 Task: Create a due date automation trigger when advanced on, on the monday before a card is due add fields without custom field "Resume" set to a date not in this week at 11:00 AM.
Action: Mouse moved to (993, 82)
Screenshot: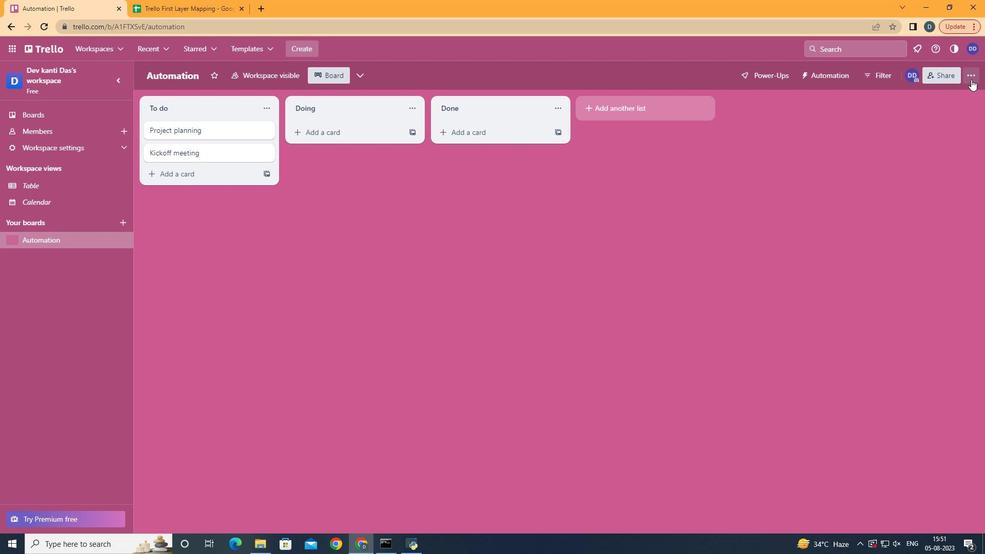 
Action: Mouse pressed left at (993, 82)
Screenshot: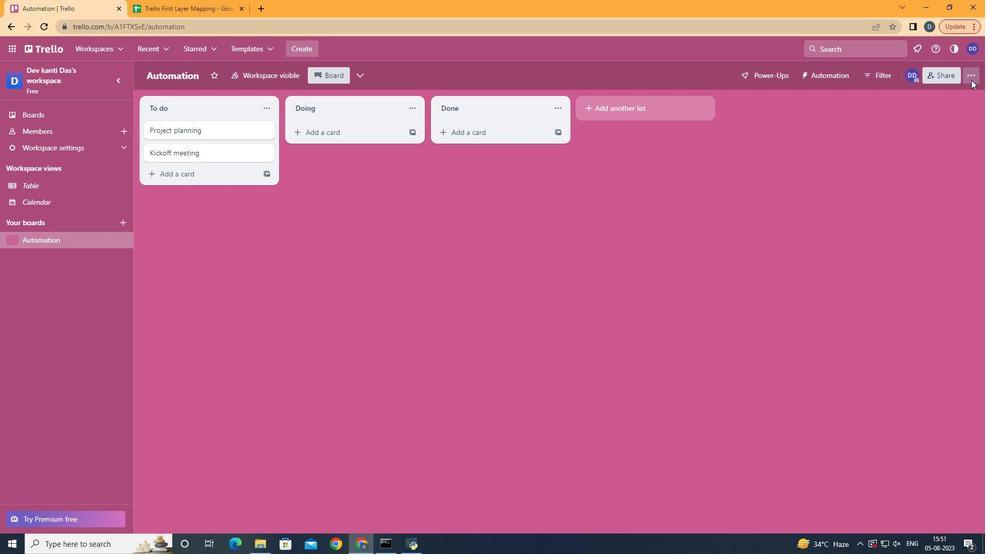 
Action: Mouse moved to (921, 218)
Screenshot: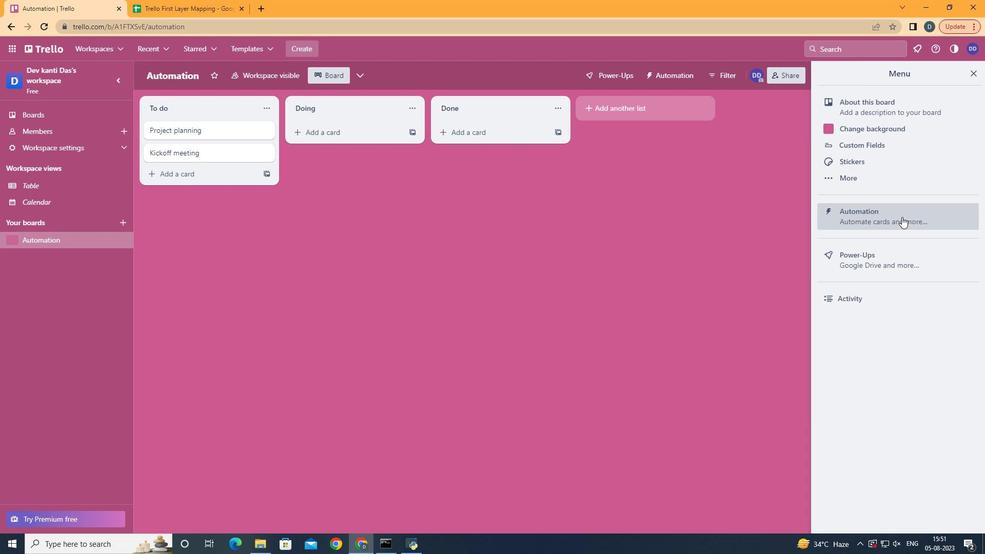 
Action: Mouse pressed left at (921, 218)
Screenshot: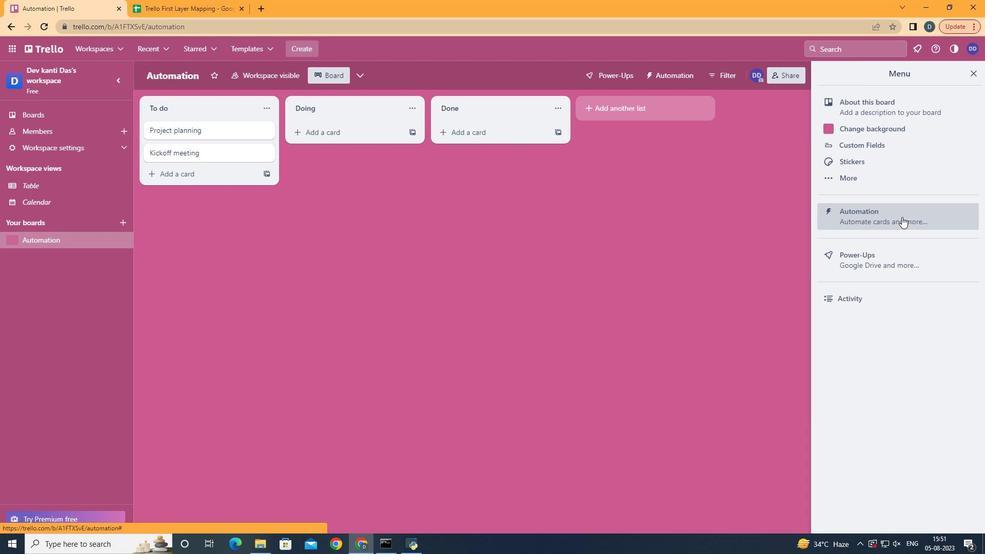 
Action: Mouse moved to (194, 209)
Screenshot: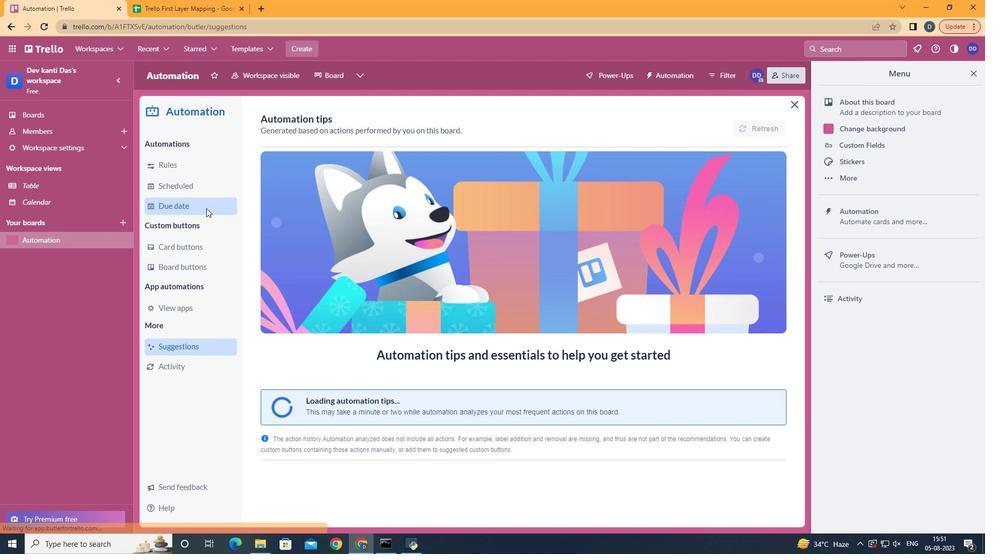 
Action: Mouse pressed left at (194, 209)
Screenshot: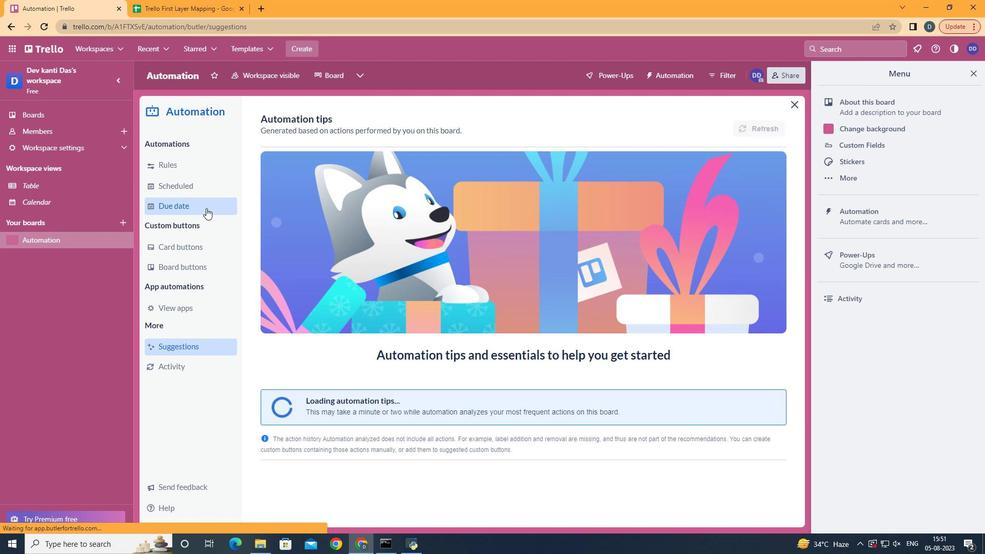 
Action: Mouse moved to (733, 124)
Screenshot: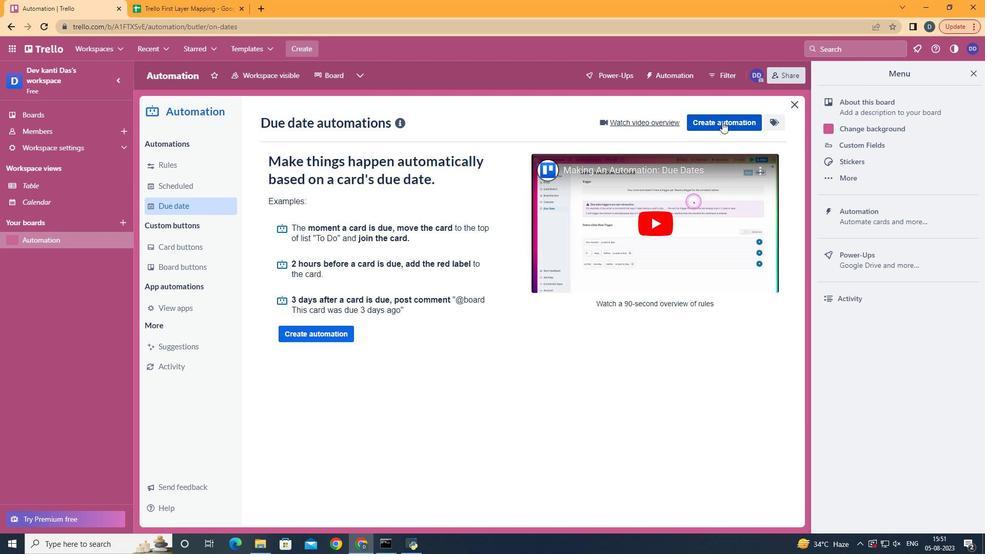 
Action: Mouse pressed left at (733, 124)
Screenshot: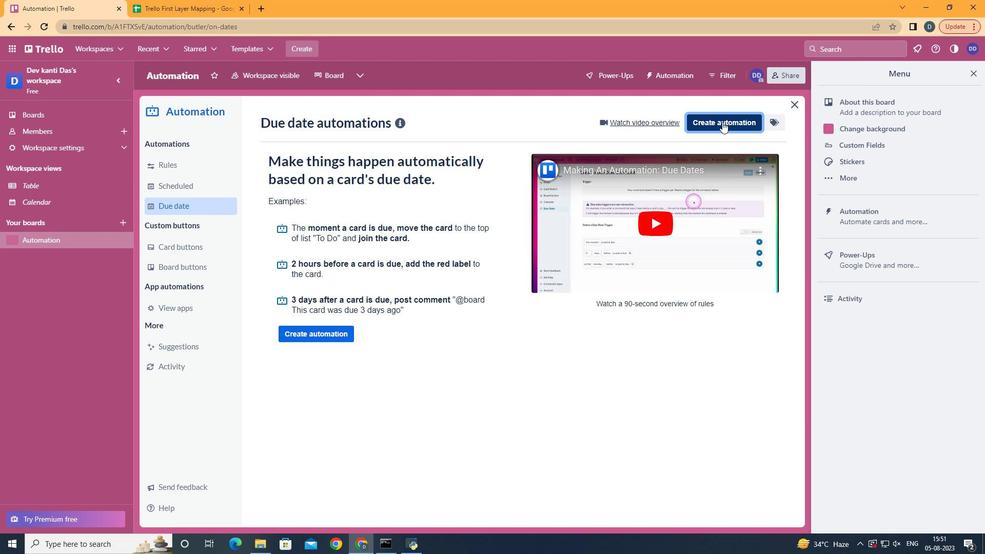 
Action: Mouse moved to (548, 218)
Screenshot: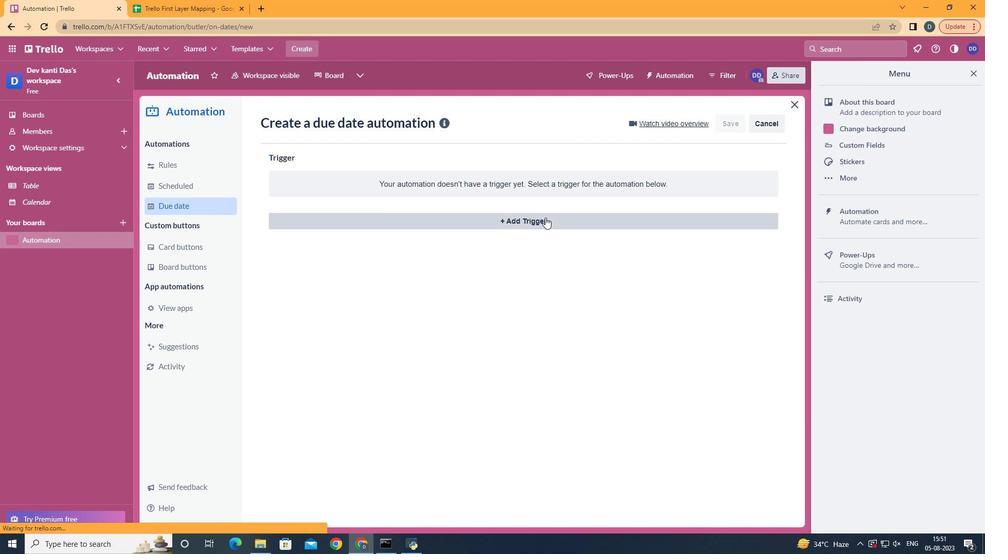 
Action: Mouse pressed left at (548, 218)
Screenshot: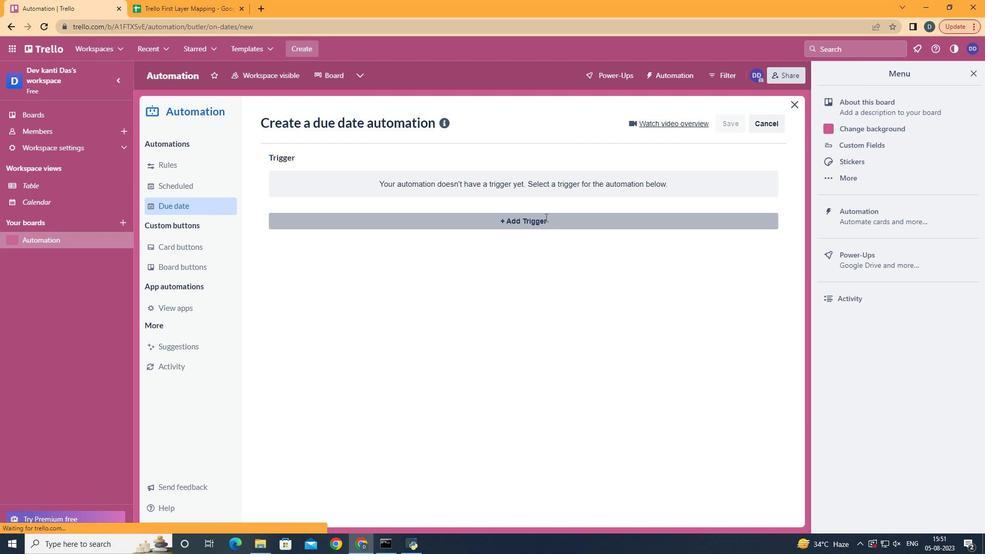 
Action: Mouse moved to (325, 273)
Screenshot: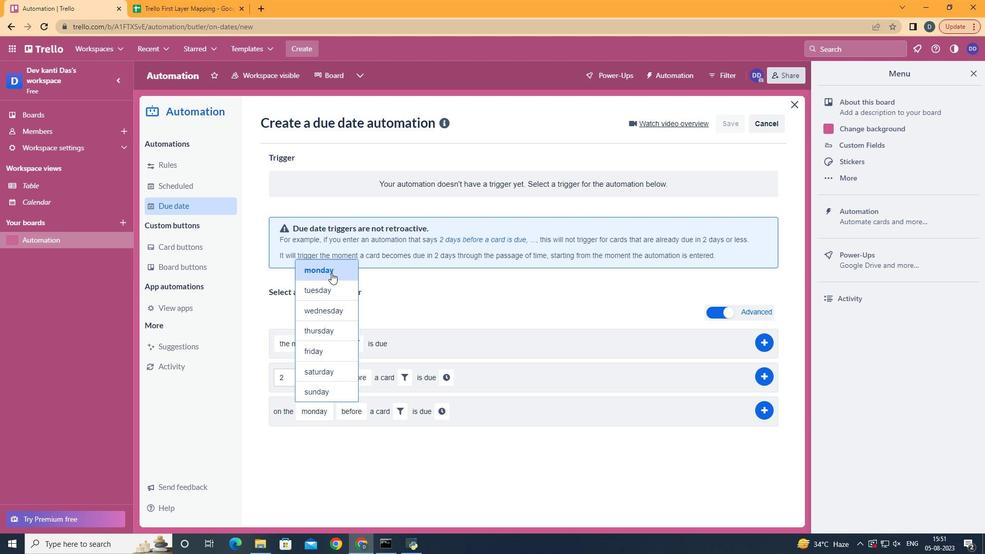 
Action: Mouse pressed left at (325, 273)
Screenshot: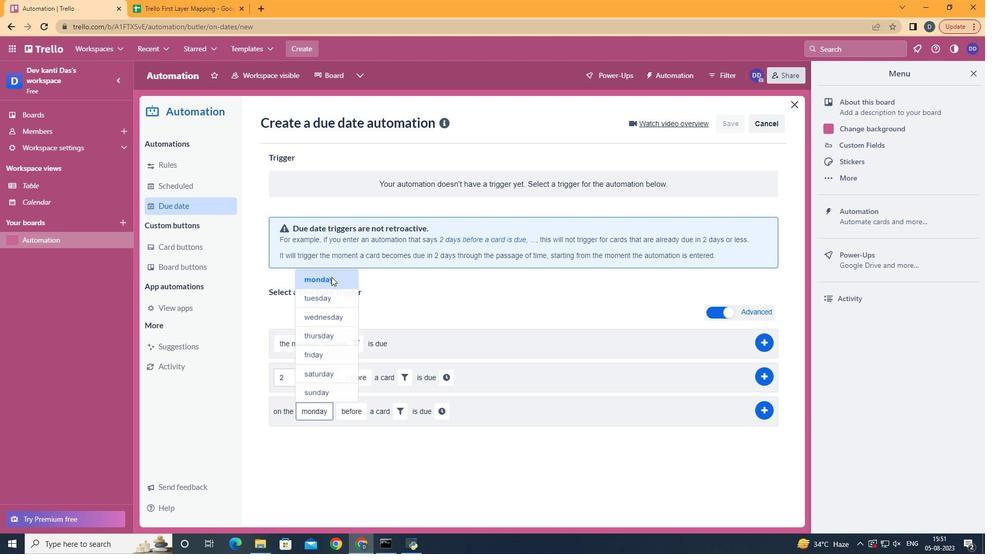 
Action: Mouse moved to (349, 427)
Screenshot: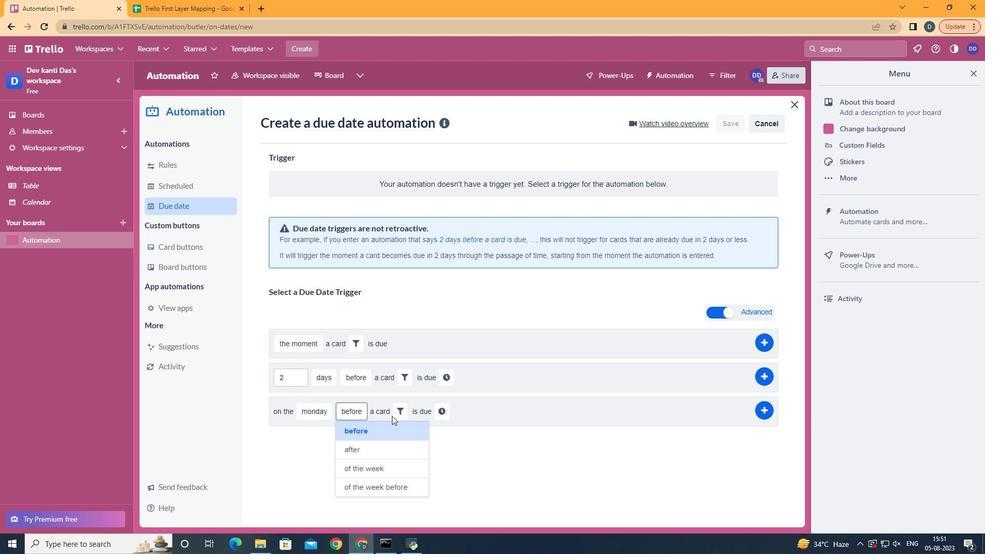 
Action: Mouse pressed left at (349, 427)
Screenshot: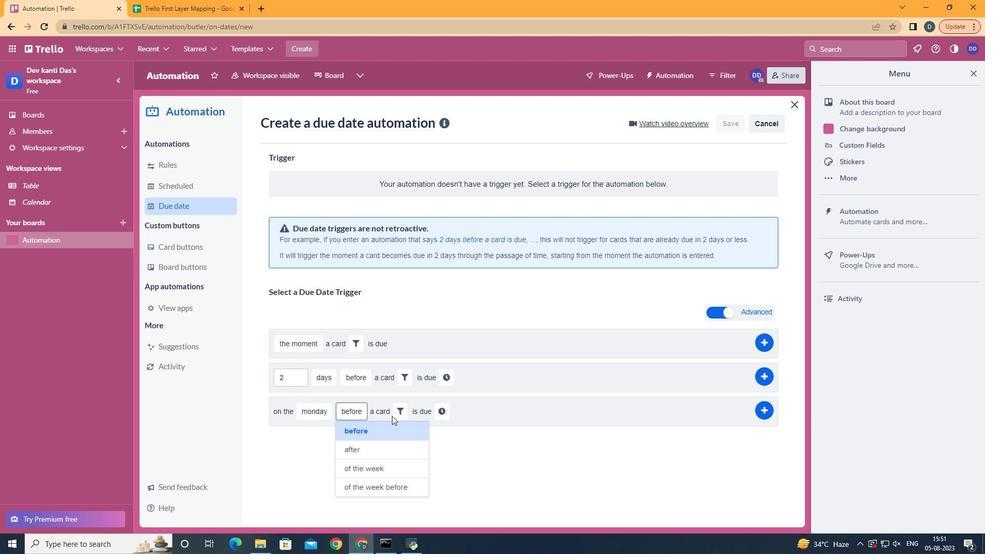 
Action: Mouse moved to (392, 413)
Screenshot: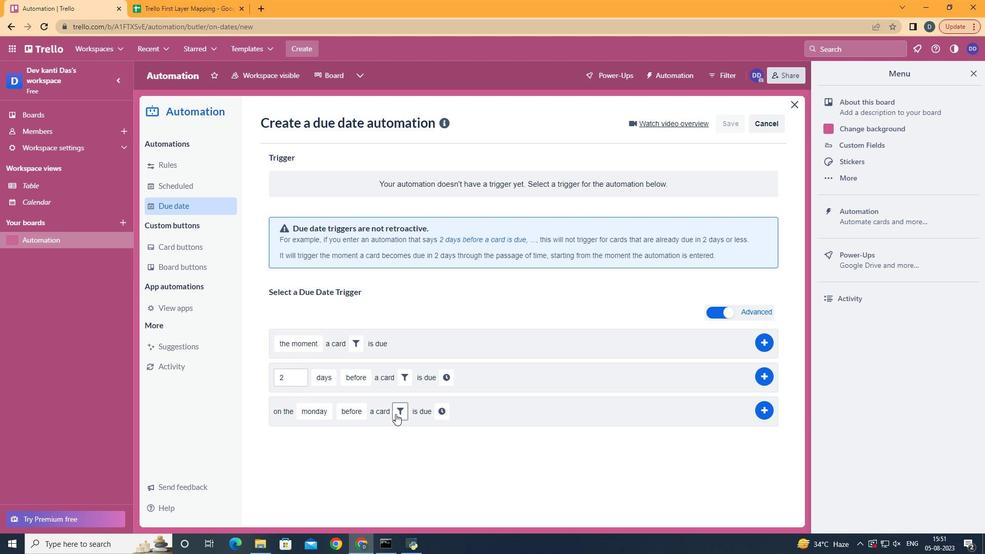 
Action: Mouse pressed left at (392, 413)
Screenshot: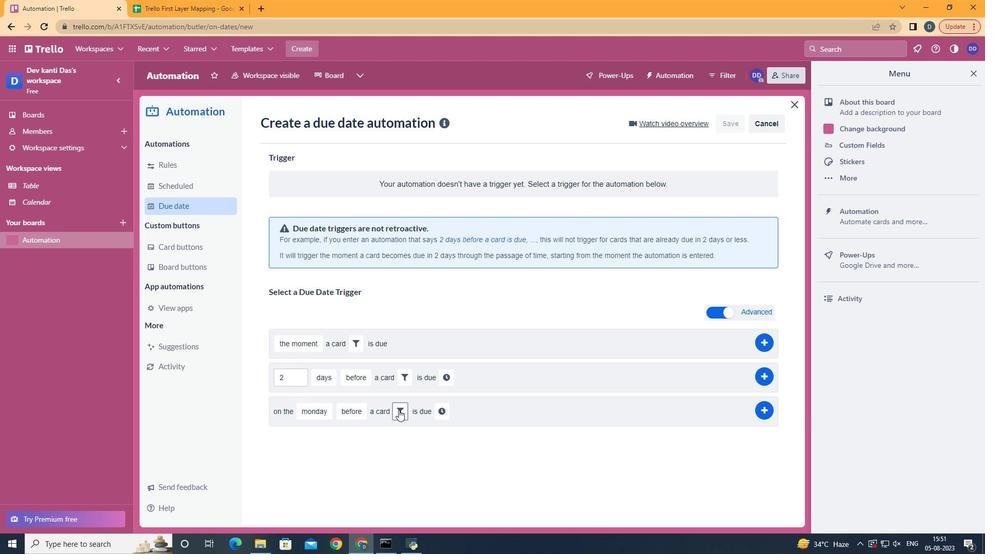 
Action: Mouse moved to (568, 449)
Screenshot: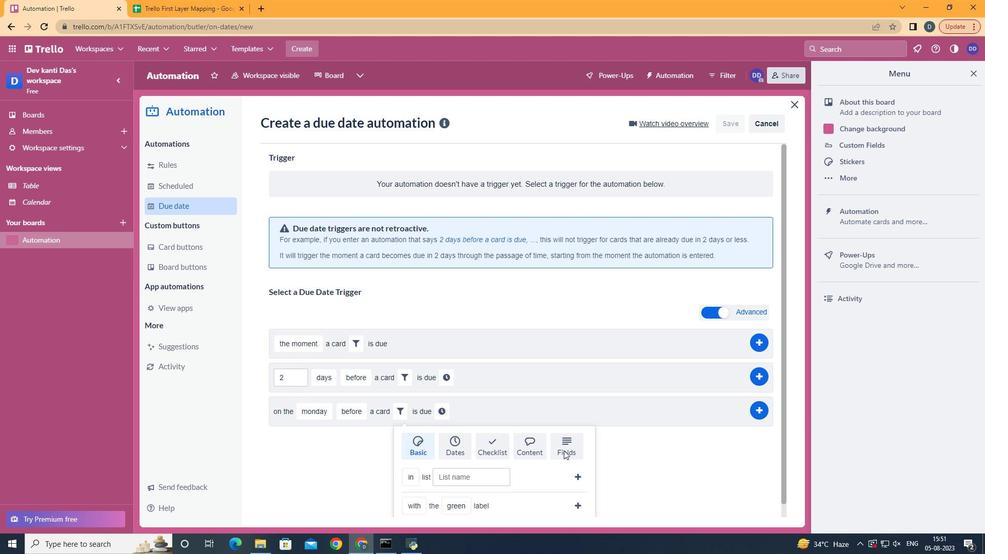 
Action: Mouse pressed left at (568, 449)
Screenshot: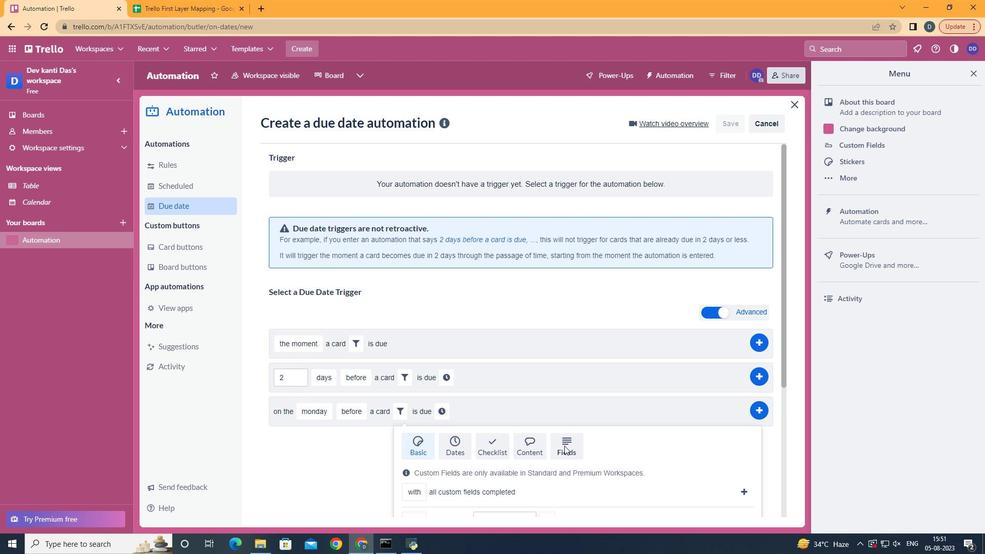 
Action: Mouse moved to (568, 442)
Screenshot: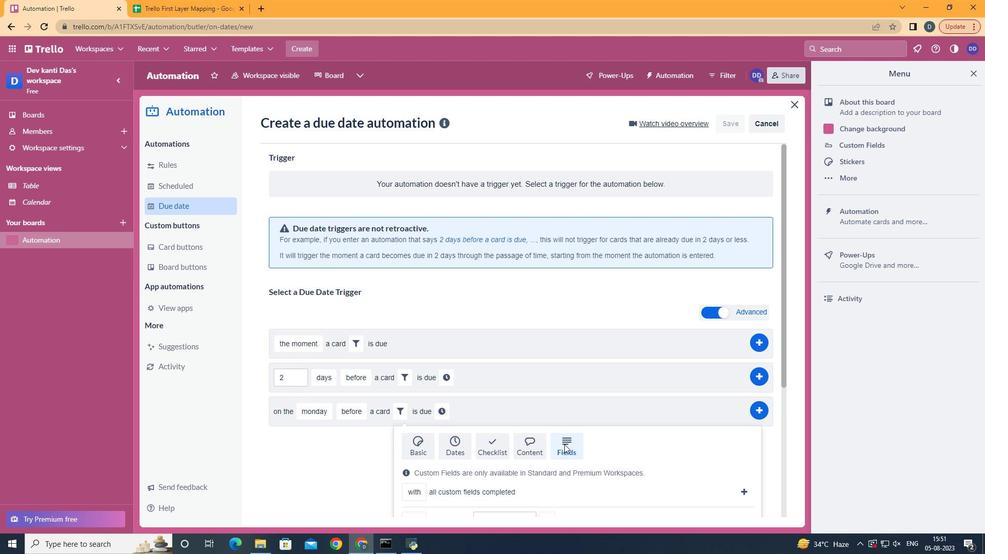 
Action: Mouse scrolled (568, 442) with delta (0, 0)
Screenshot: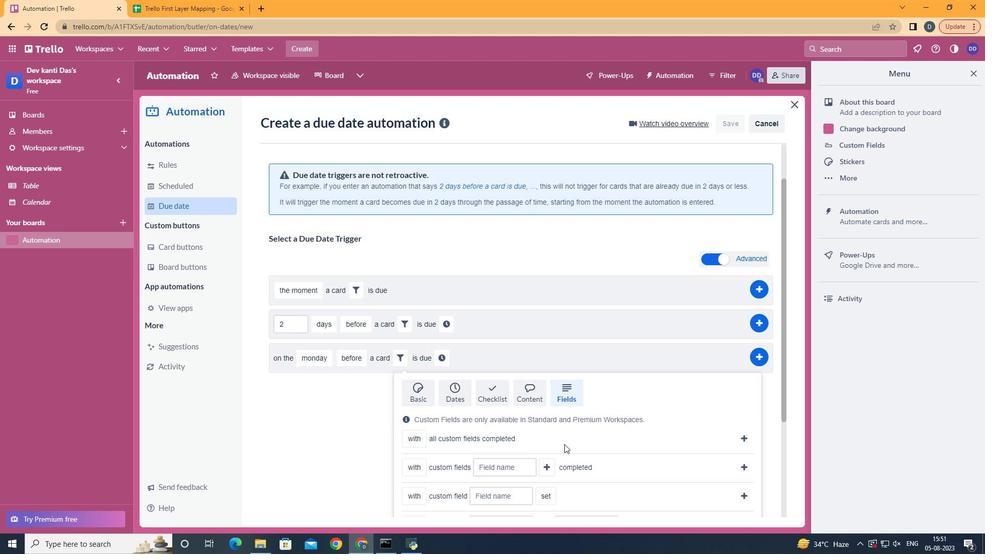 
Action: Mouse scrolled (568, 442) with delta (0, 0)
Screenshot: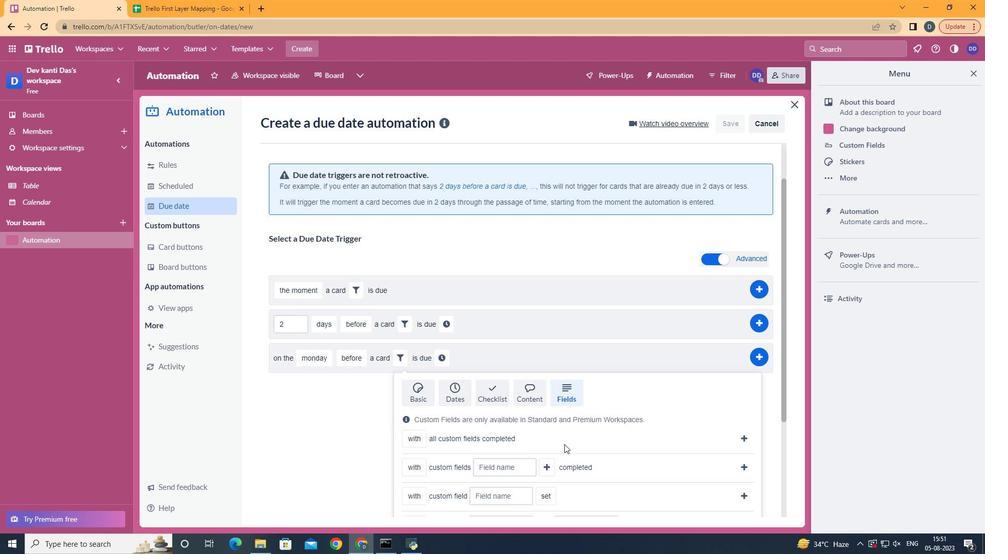 
Action: Mouse scrolled (568, 442) with delta (0, 0)
Screenshot: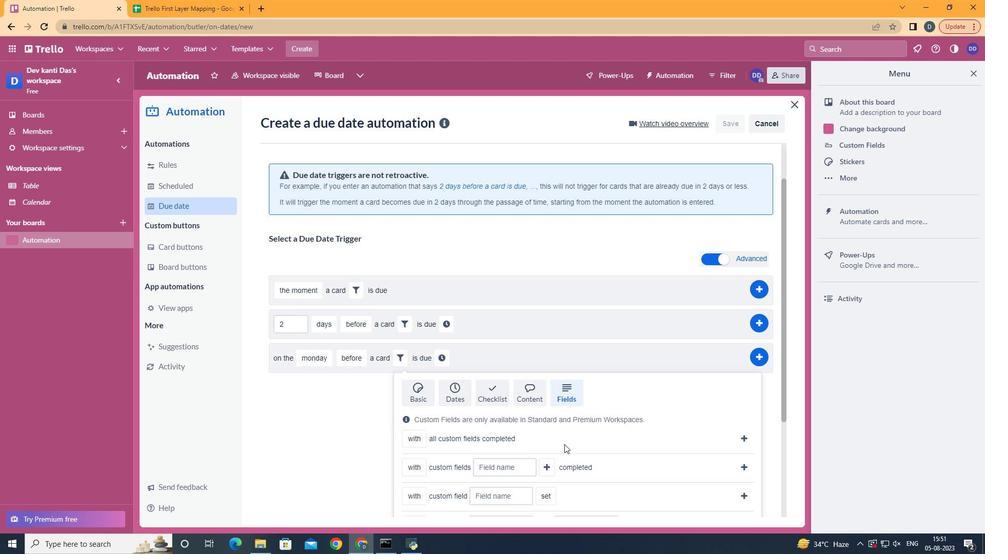 
Action: Mouse scrolled (568, 442) with delta (0, 0)
Screenshot: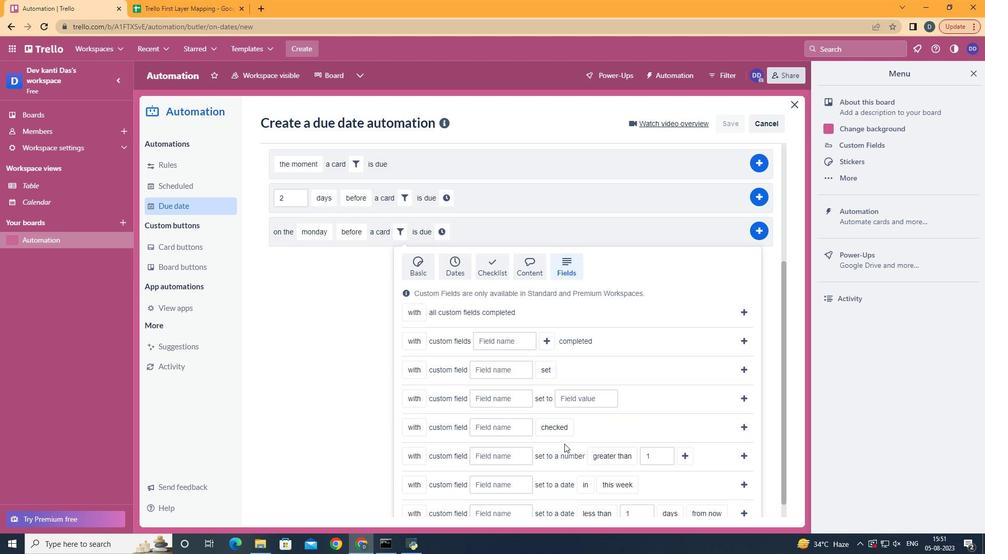 
Action: Mouse scrolled (568, 442) with delta (0, 0)
Screenshot: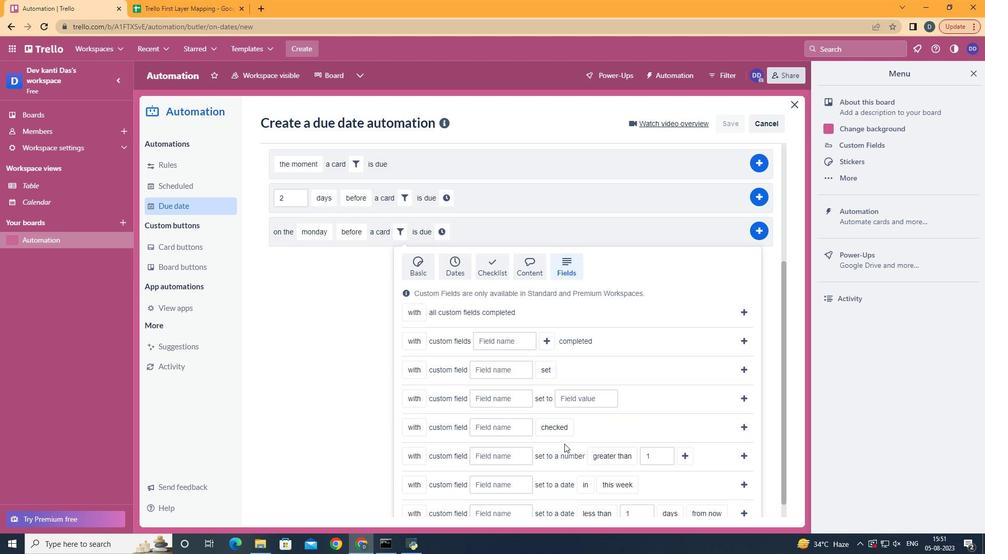 
Action: Mouse scrolled (568, 442) with delta (0, 0)
Screenshot: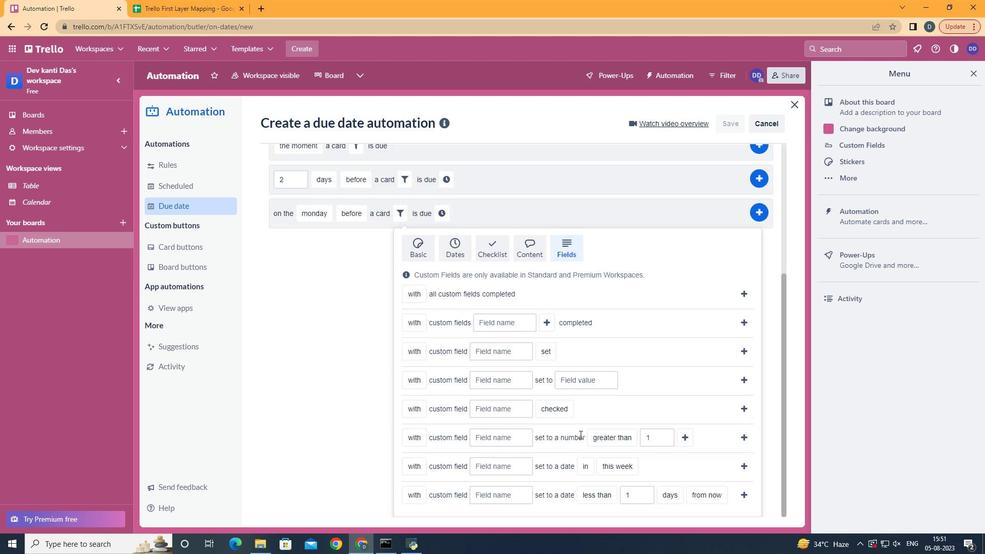 
Action: Mouse moved to (413, 498)
Screenshot: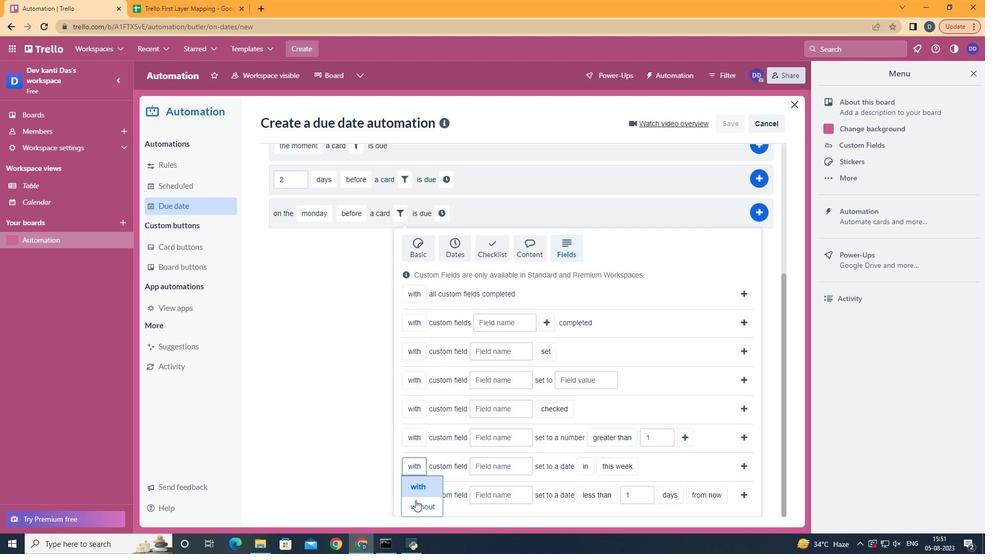 
Action: Mouse pressed left at (413, 498)
Screenshot: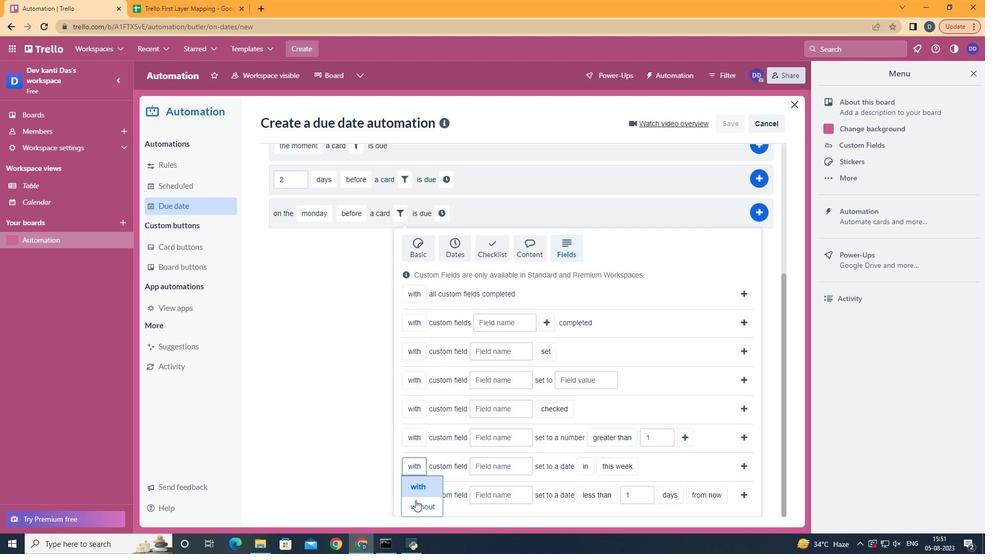 
Action: Mouse moved to (486, 469)
Screenshot: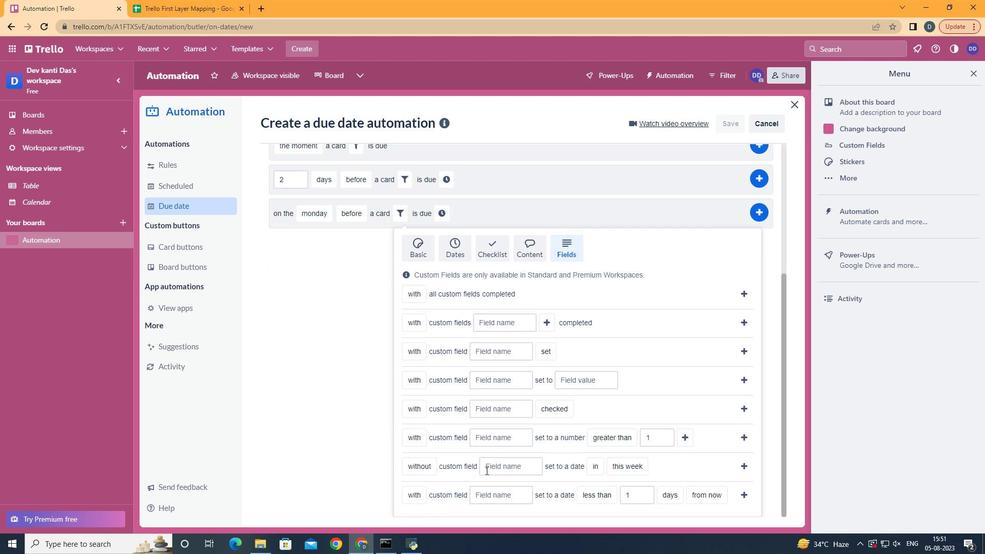 
Action: Mouse pressed left at (486, 469)
Screenshot: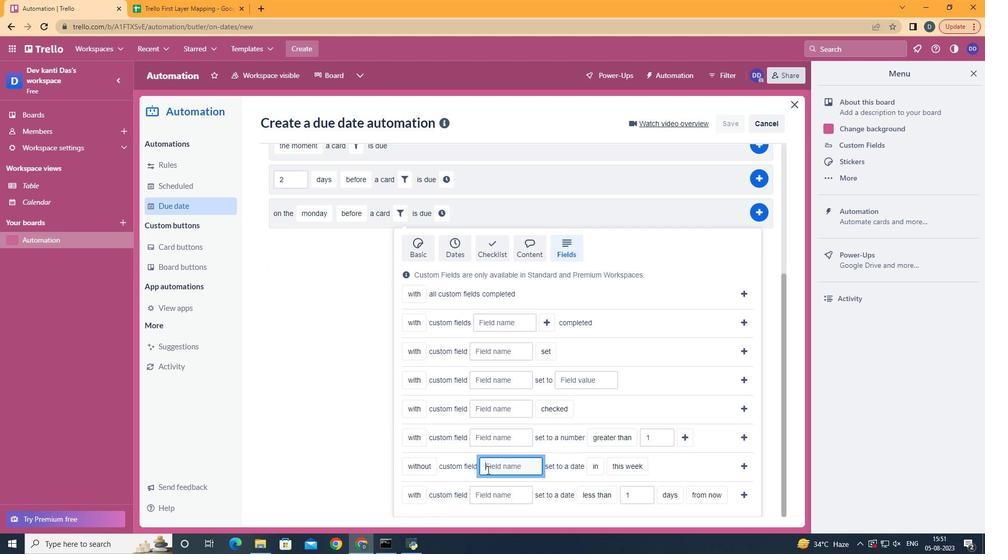 
Action: Mouse moved to (488, 468)
Screenshot: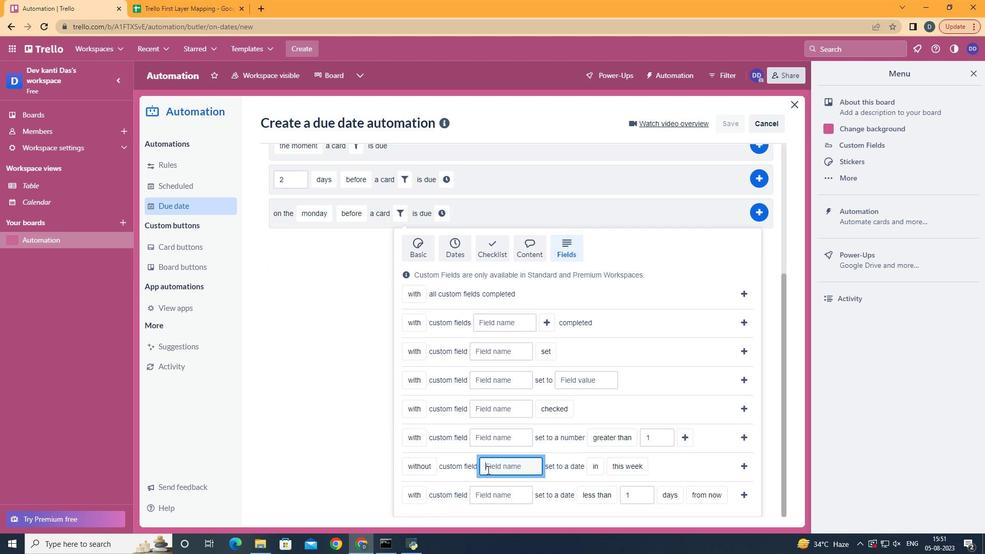 
Action: Key pressed <Key.shift>Resume
Screenshot: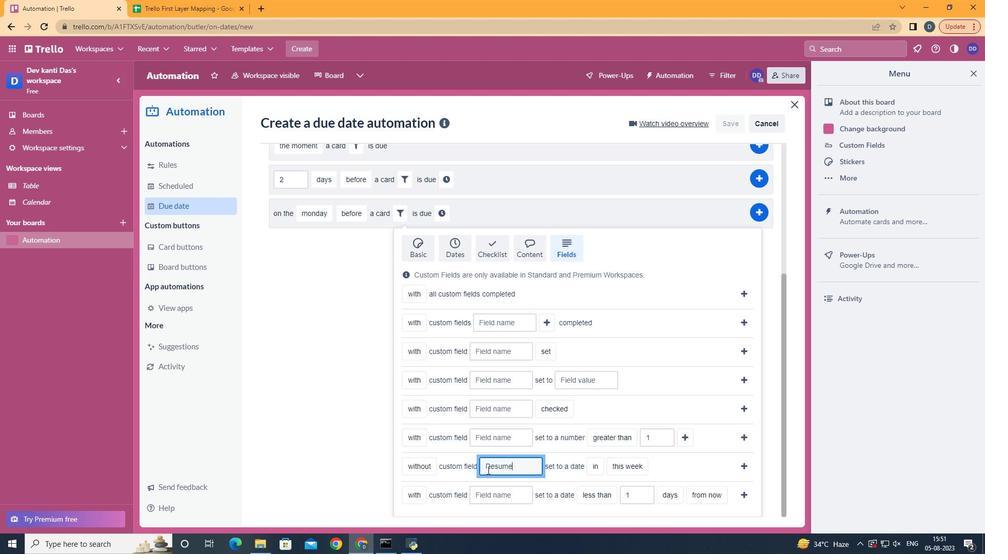 
Action: Mouse moved to (602, 502)
Screenshot: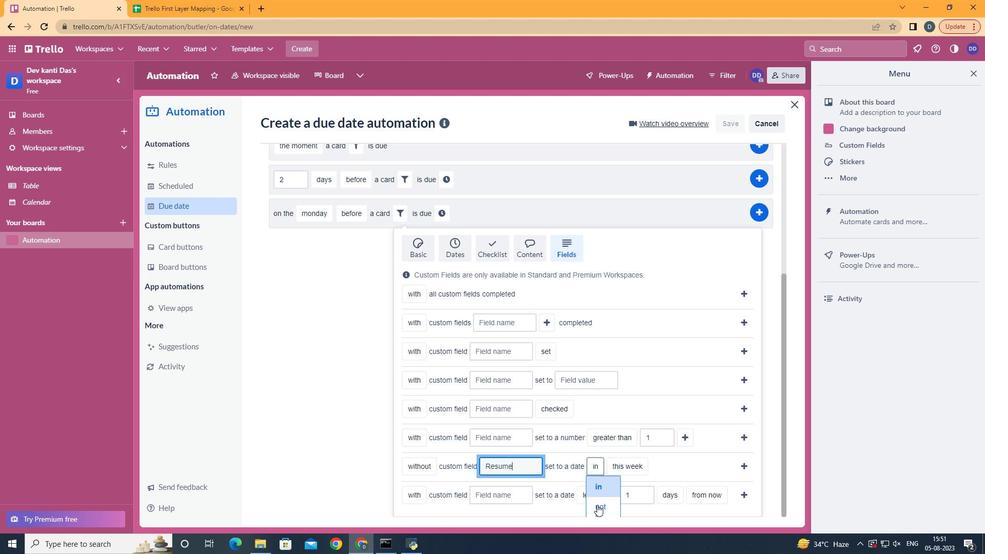 
Action: Mouse pressed left at (602, 502)
Screenshot: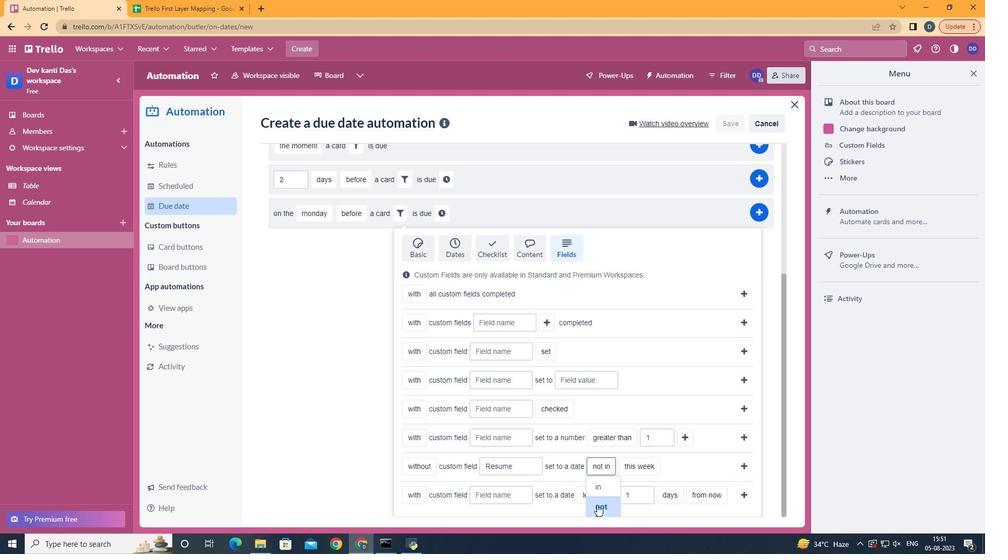 
Action: Mouse moved to (644, 484)
Screenshot: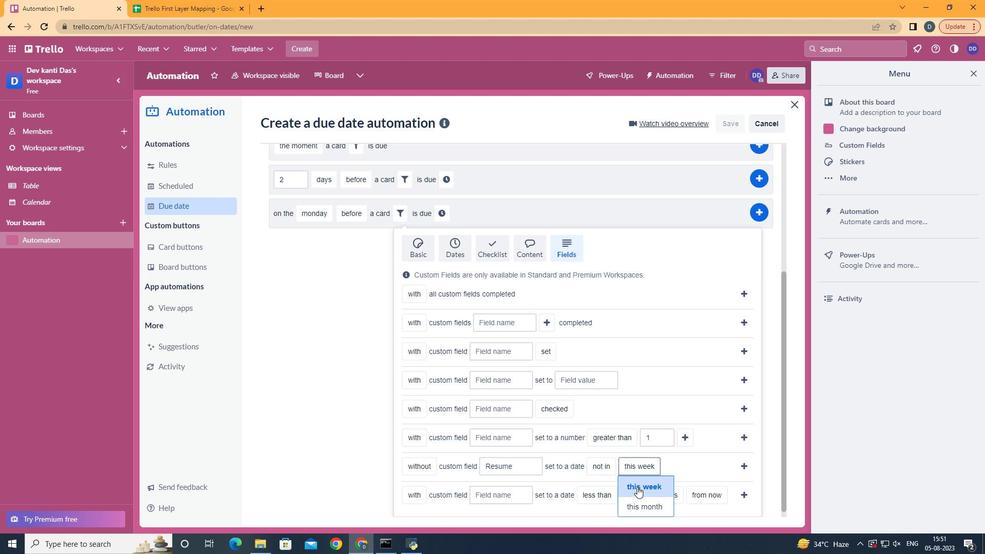 
Action: Mouse pressed left at (644, 484)
Screenshot: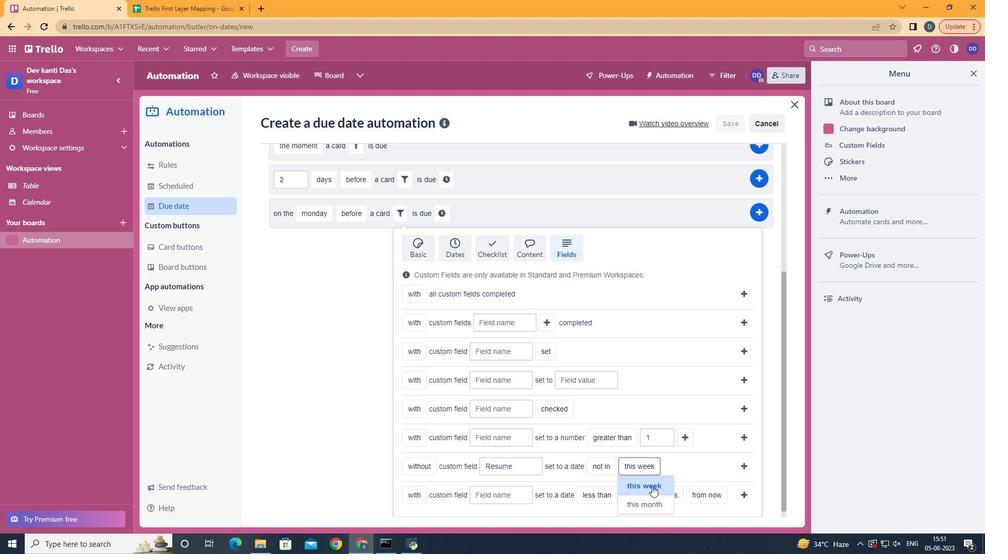 
Action: Mouse moved to (762, 461)
Screenshot: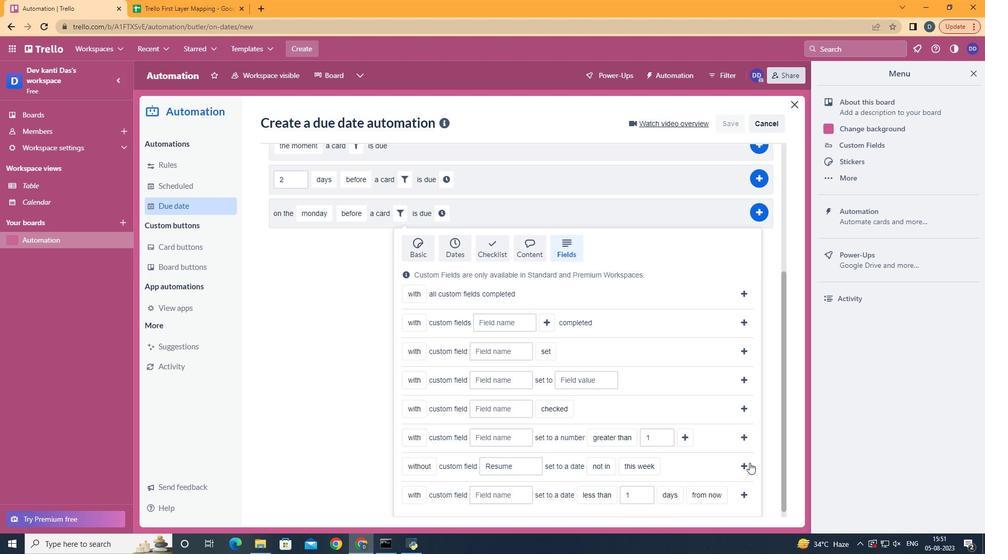 
Action: Mouse pressed left at (762, 461)
Screenshot: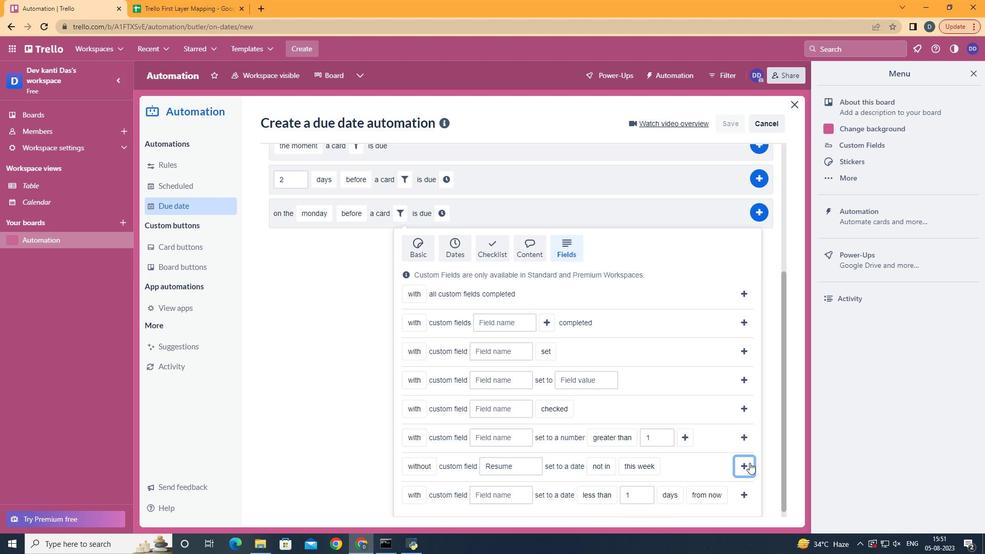 
Action: Mouse moved to (664, 411)
Screenshot: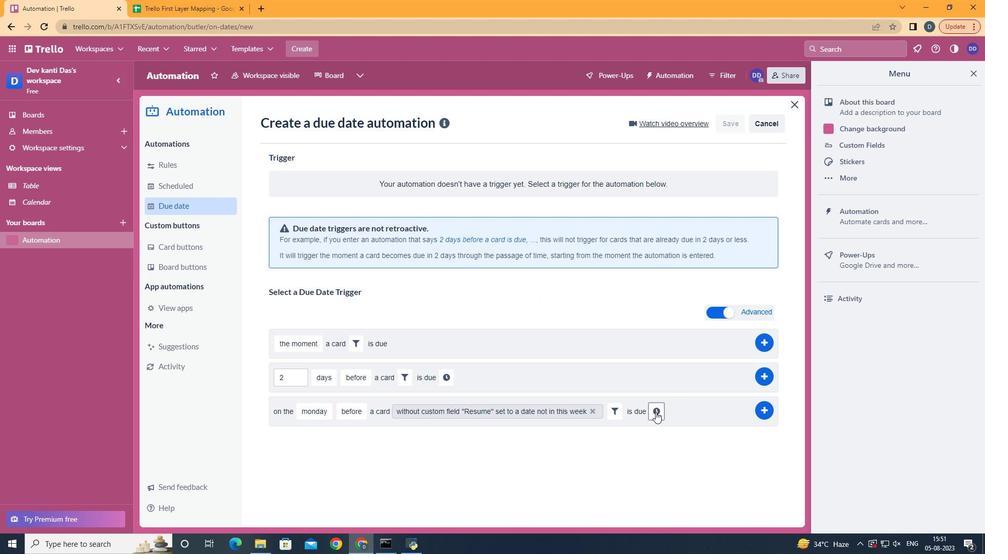 
Action: Mouse pressed left at (664, 411)
Screenshot: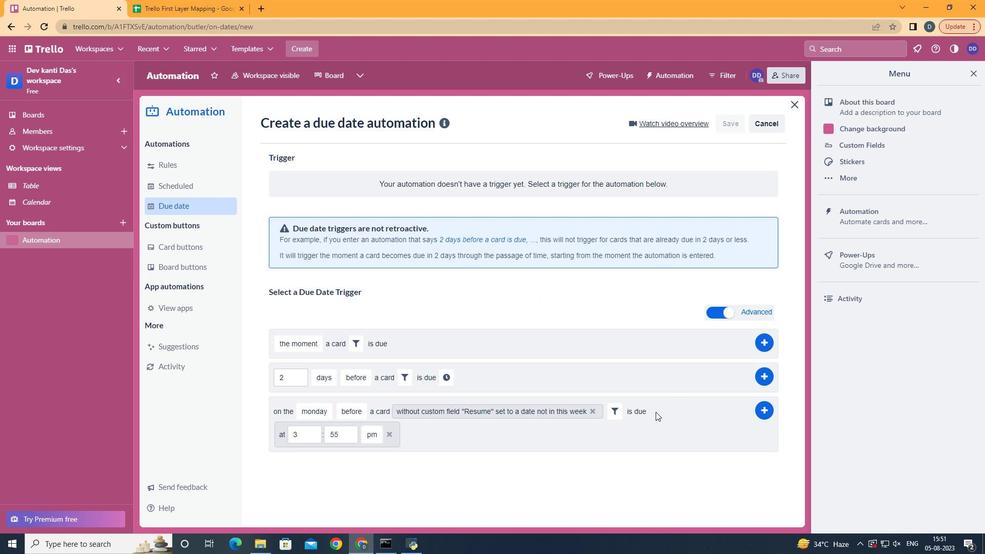 
Action: Mouse moved to (302, 436)
Screenshot: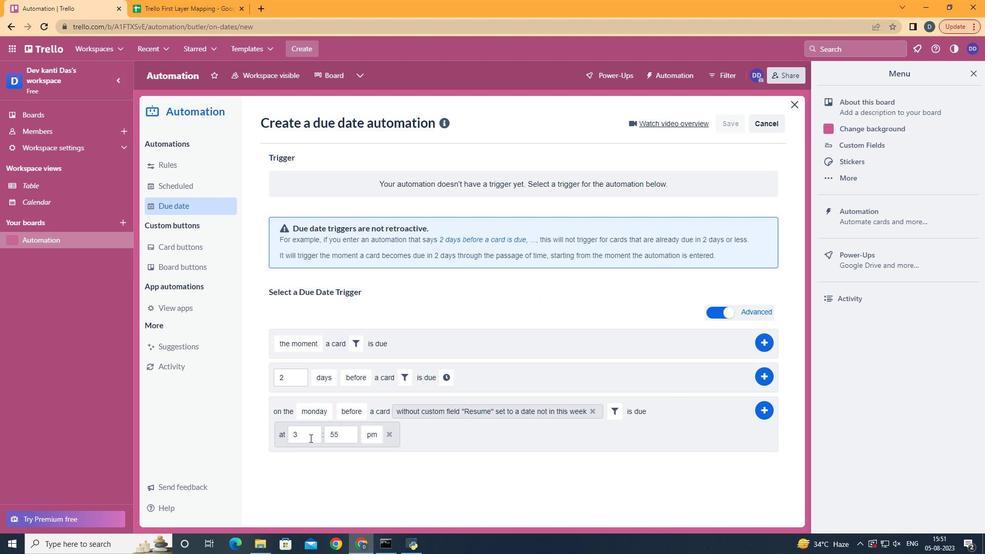 
Action: Mouse pressed left at (302, 436)
Screenshot: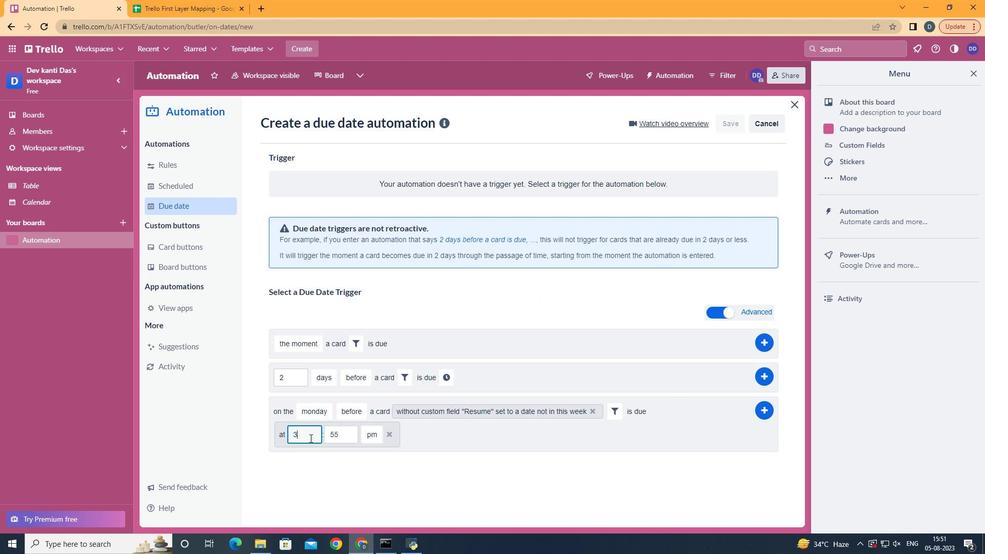 
Action: Mouse moved to (301, 436)
Screenshot: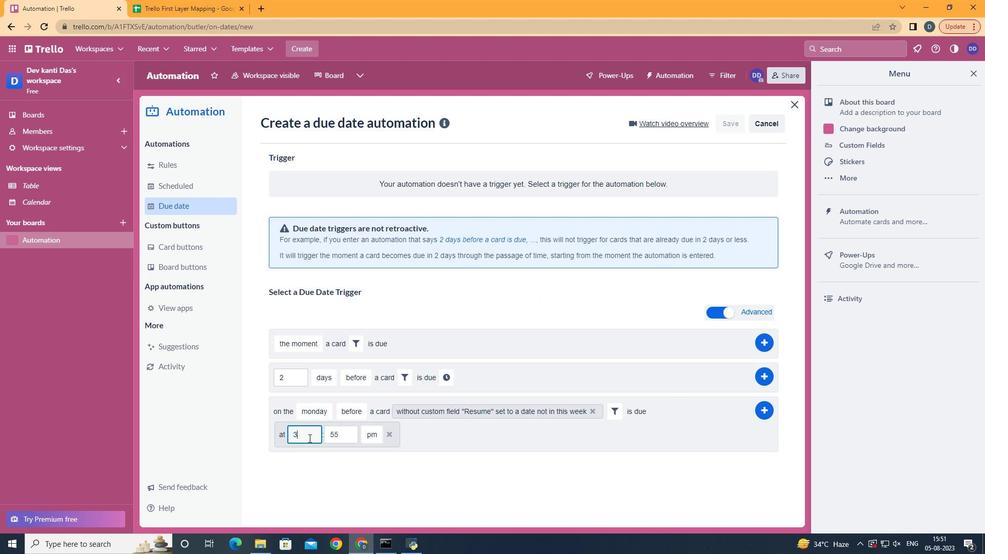 
Action: Key pressed <Key.backspace>11
Screenshot: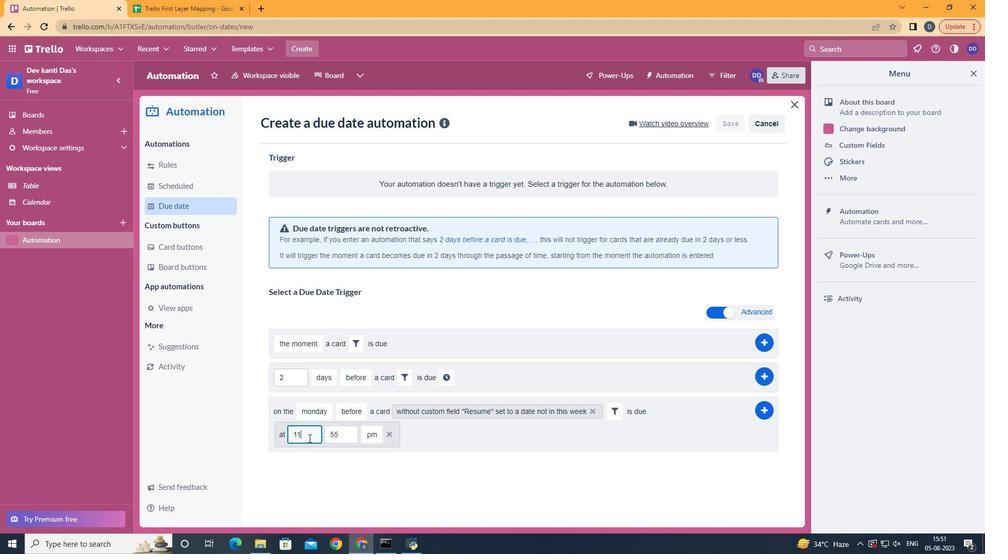 
Action: Mouse moved to (343, 433)
Screenshot: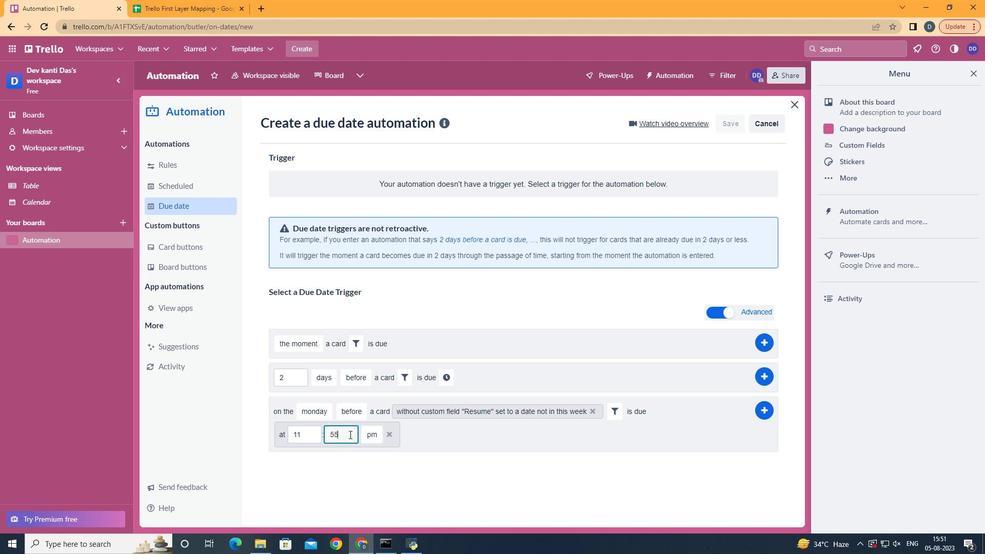 
Action: Mouse pressed left at (343, 433)
Screenshot: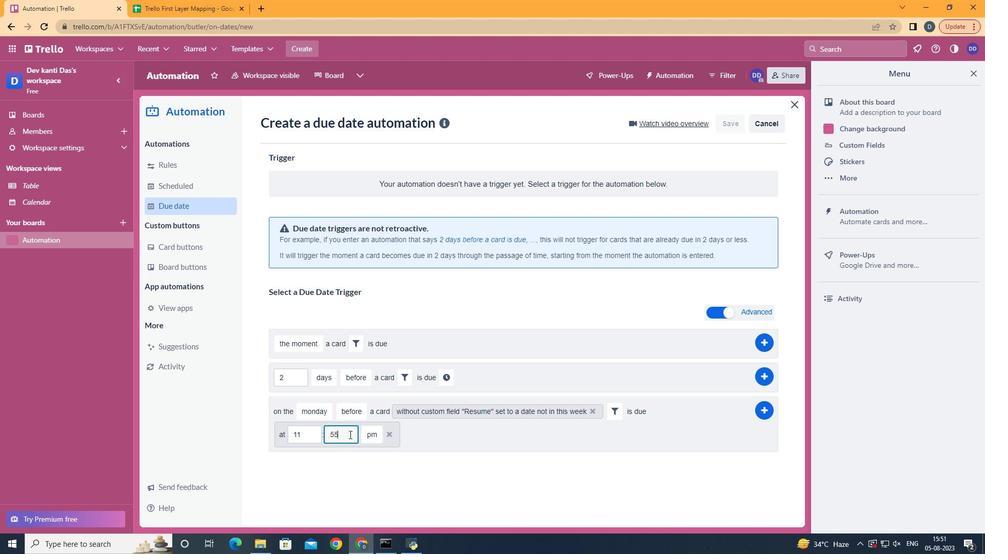 
Action: Key pressed <Key.backspace><Key.backspace>00
Screenshot: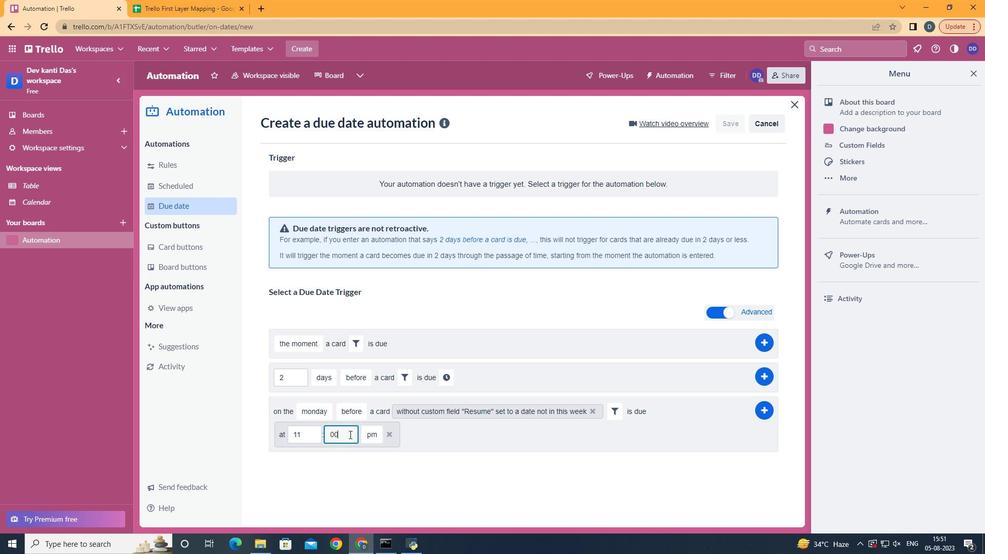 
Action: Mouse moved to (370, 451)
Screenshot: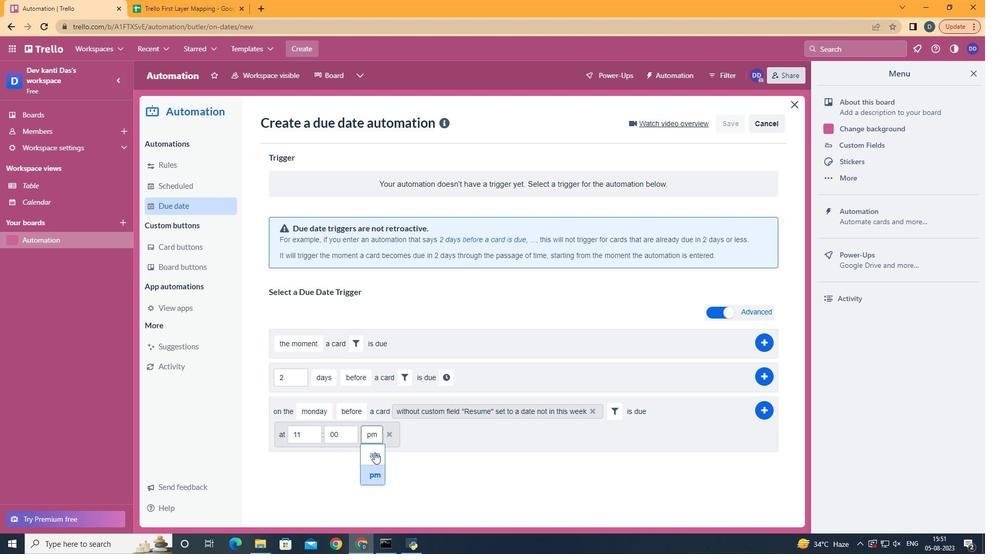 
Action: Mouse pressed left at (370, 451)
Screenshot: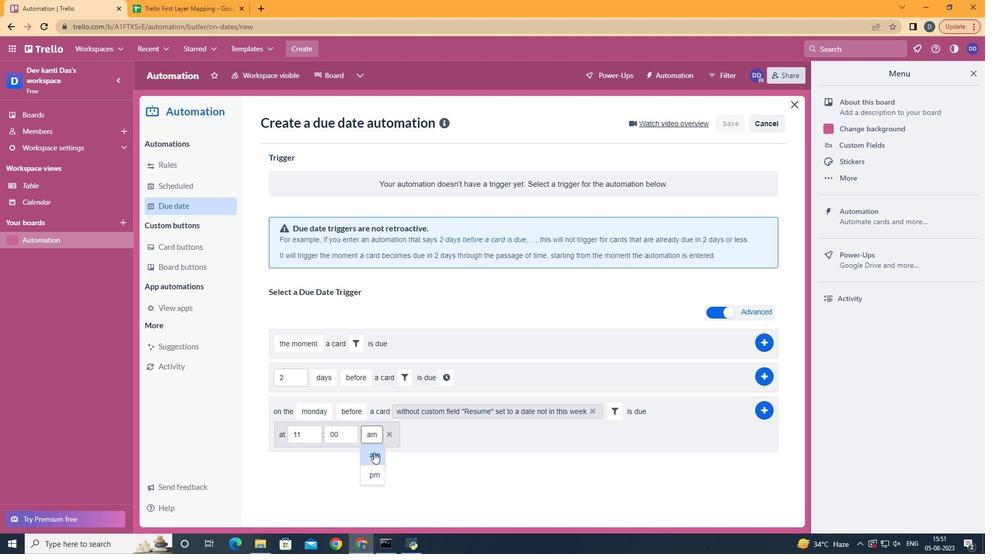 
Action: Mouse moved to (781, 409)
Screenshot: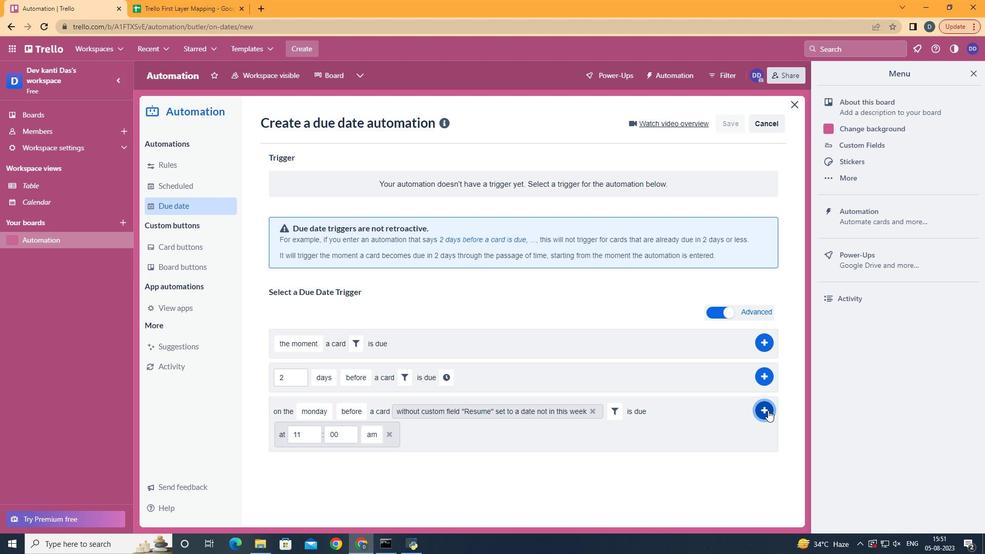 
Action: Mouse pressed left at (781, 409)
Screenshot: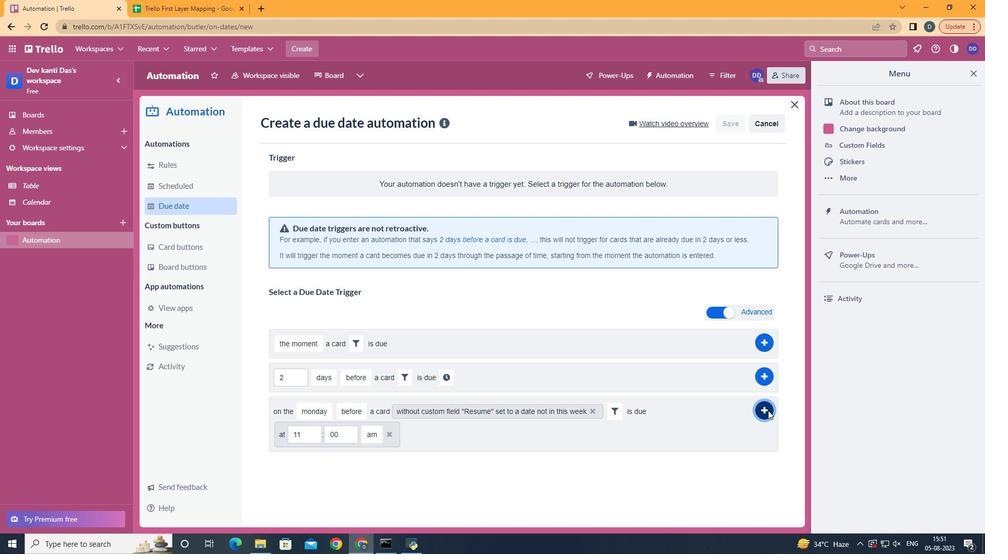 
Action: Mouse moved to (435, 198)
Screenshot: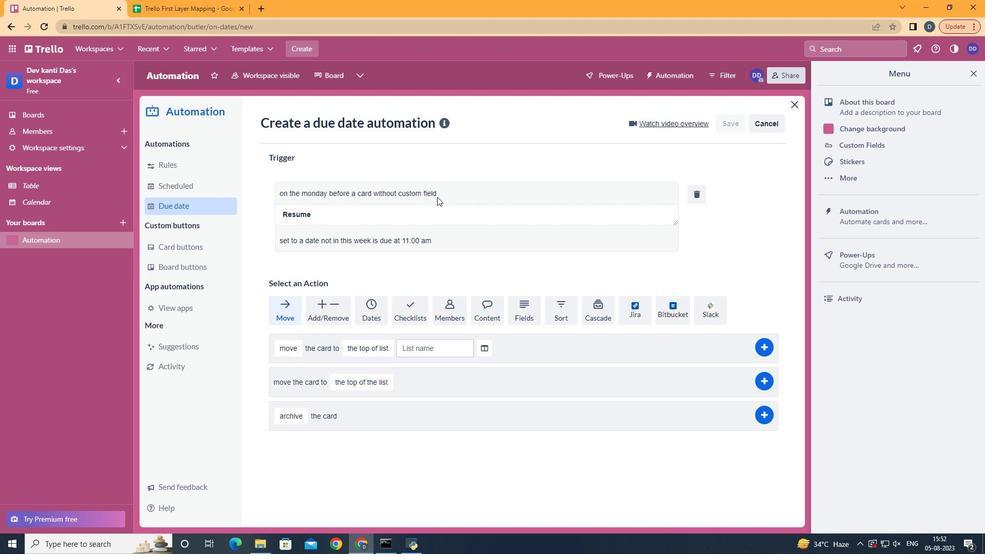 
